 Task: Apply a light filter to highlight busy market scene.
Action: Mouse moved to (828, 505)
Screenshot: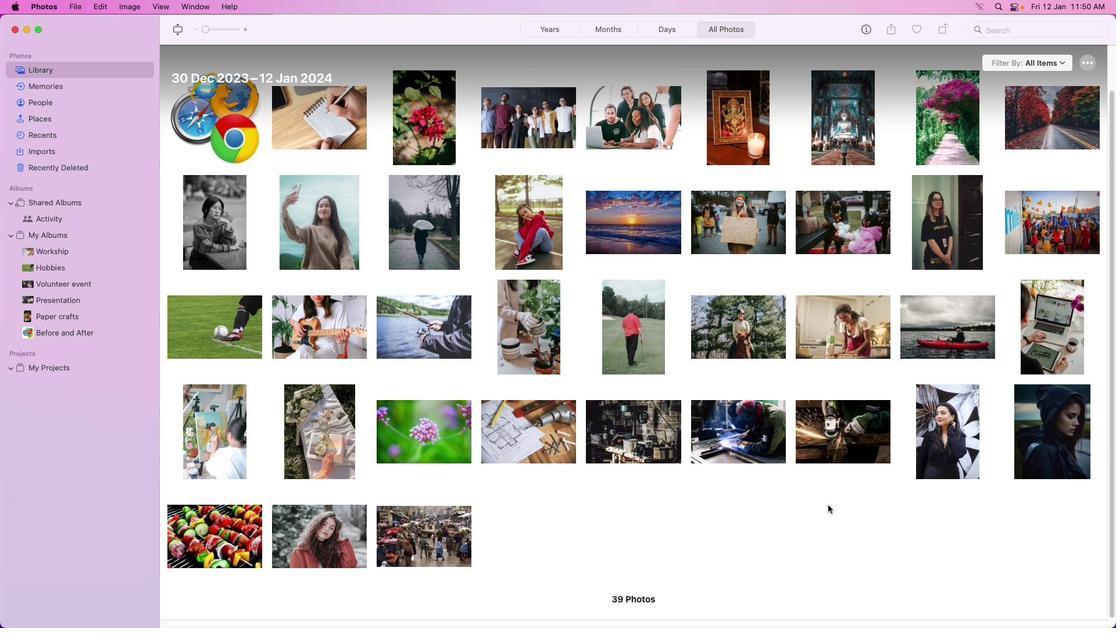 
Action: Mouse pressed left at (828, 505)
Screenshot: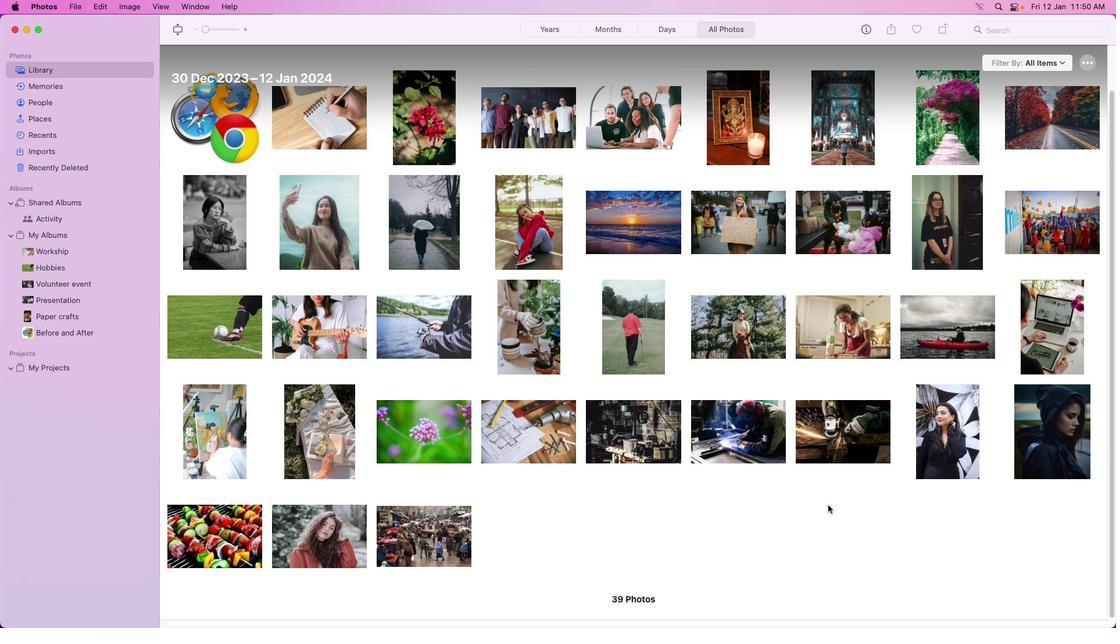 
Action: Mouse moved to (458, 531)
Screenshot: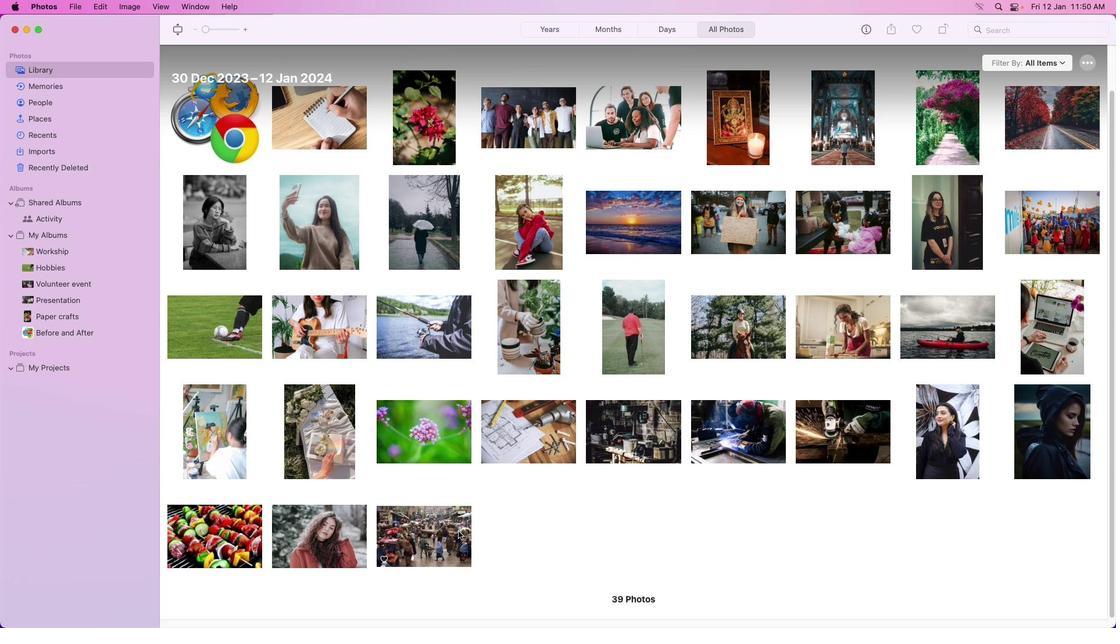 
Action: Mouse pressed left at (458, 531)
Screenshot: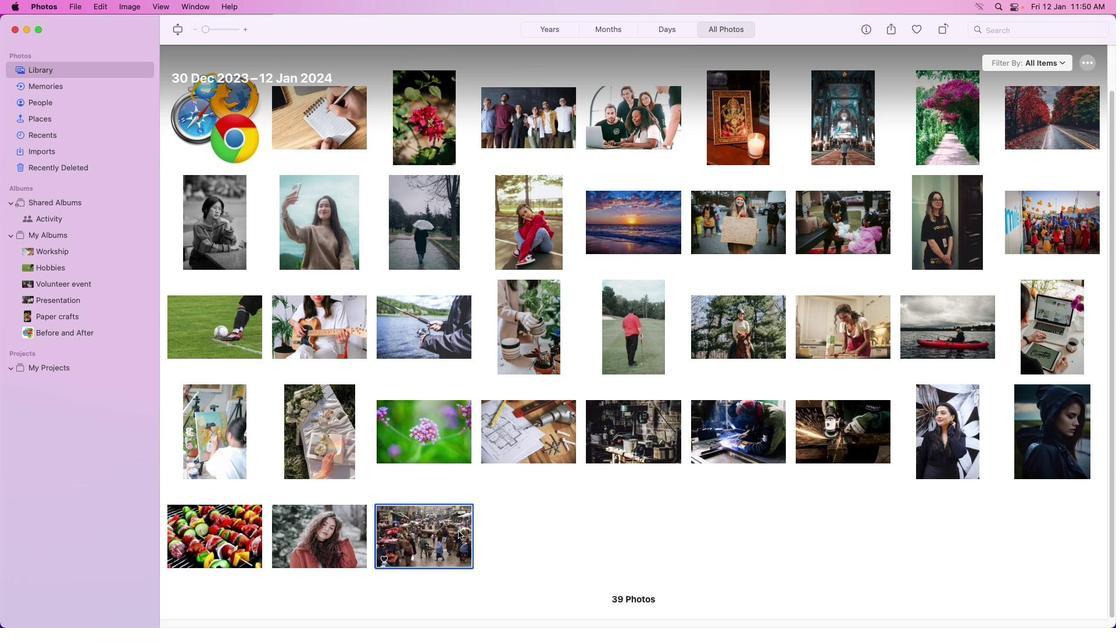 
Action: Mouse pressed left at (458, 531)
Screenshot: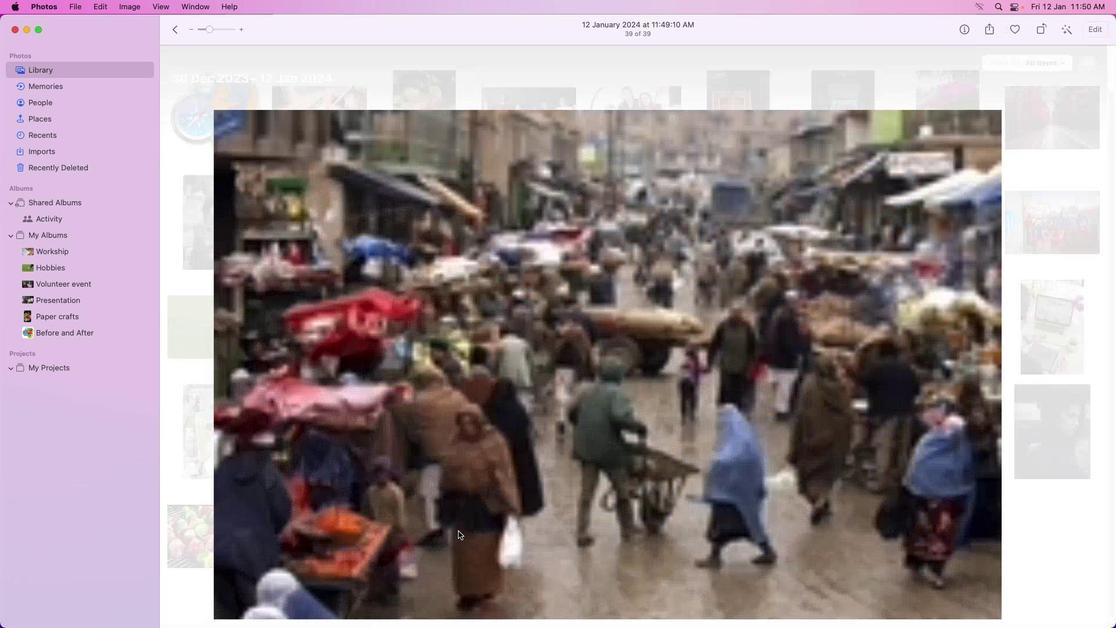 
Action: Mouse pressed left at (458, 531)
Screenshot: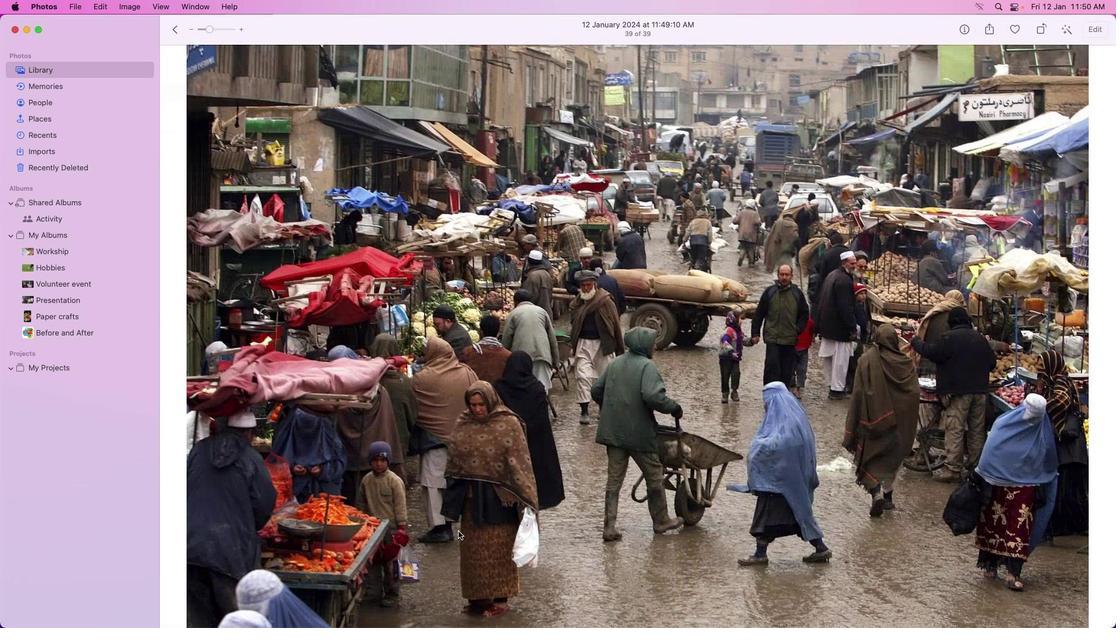 
Action: Mouse moved to (1099, 30)
Screenshot: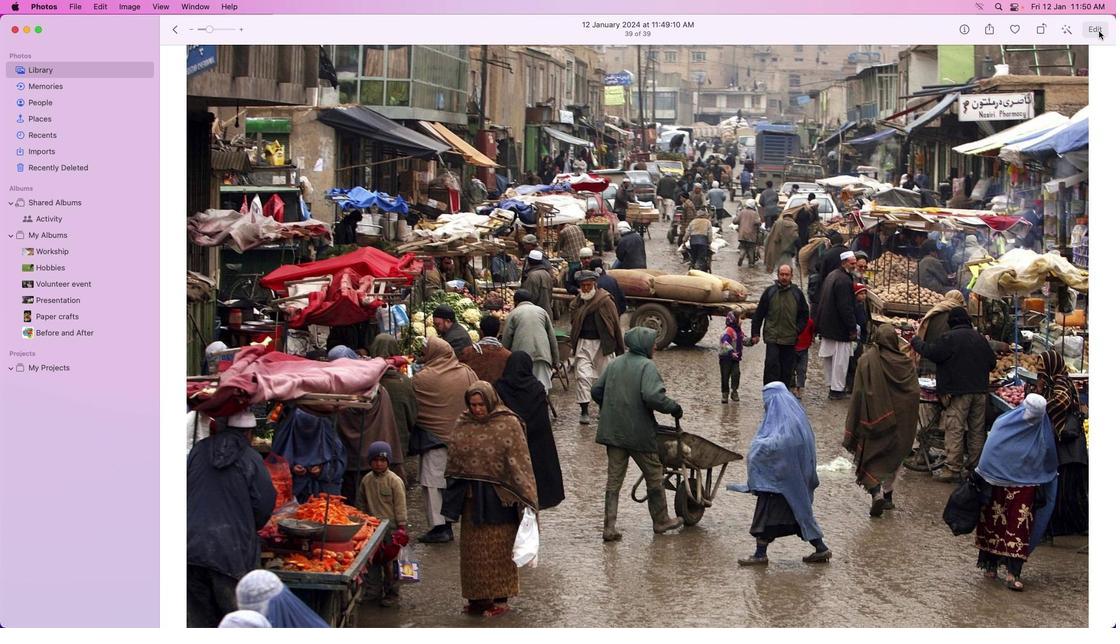 
Action: Mouse pressed left at (1099, 30)
Screenshot: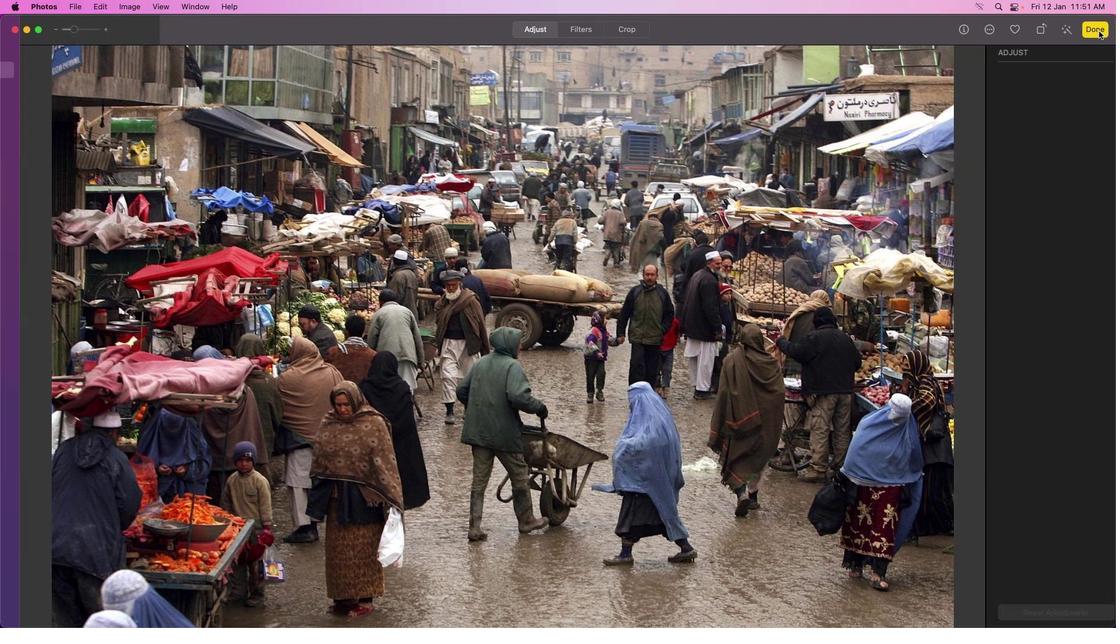 
Action: Mouse moved to (1038, 134)
Screenshot: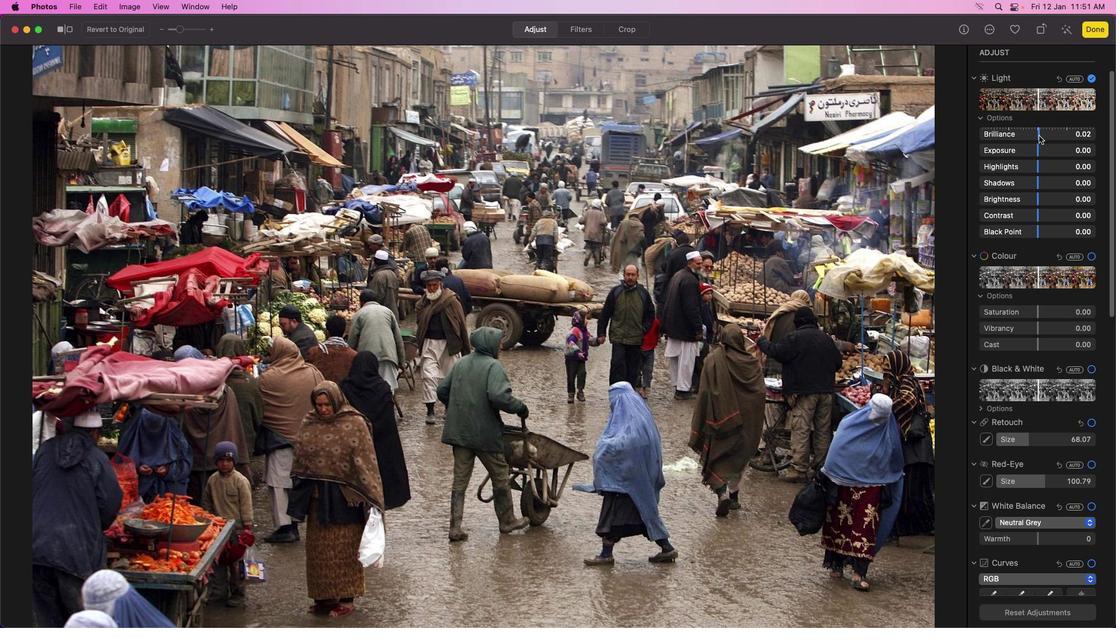 
Action: Mouse pressed left at (1038, 134)
Screenshot: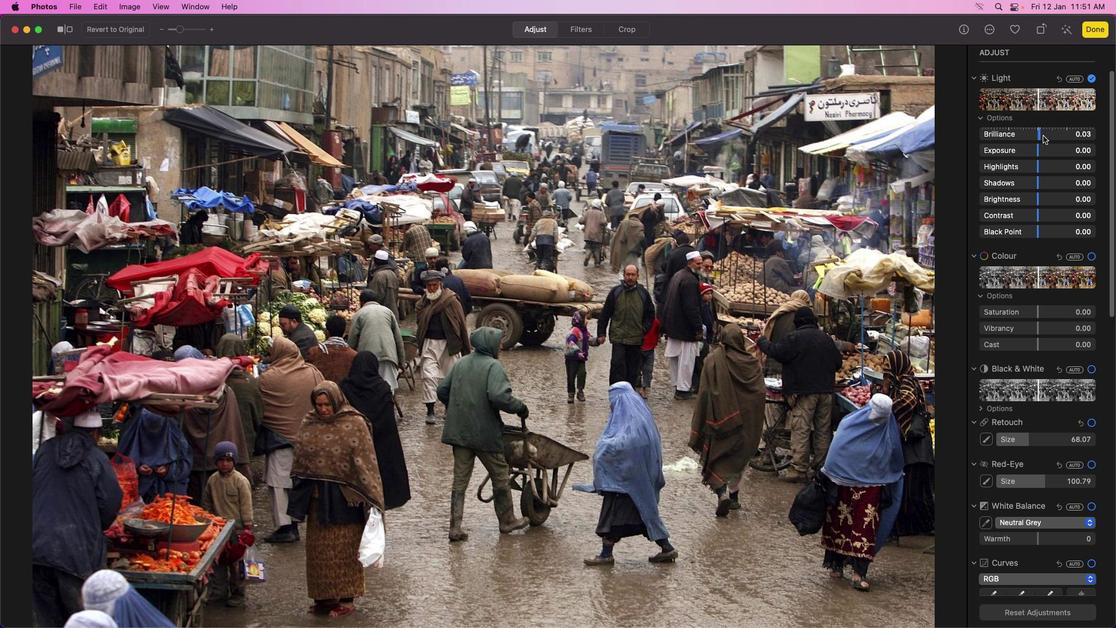 
Action: Mouse moved to (1052, 135)
Screenshot: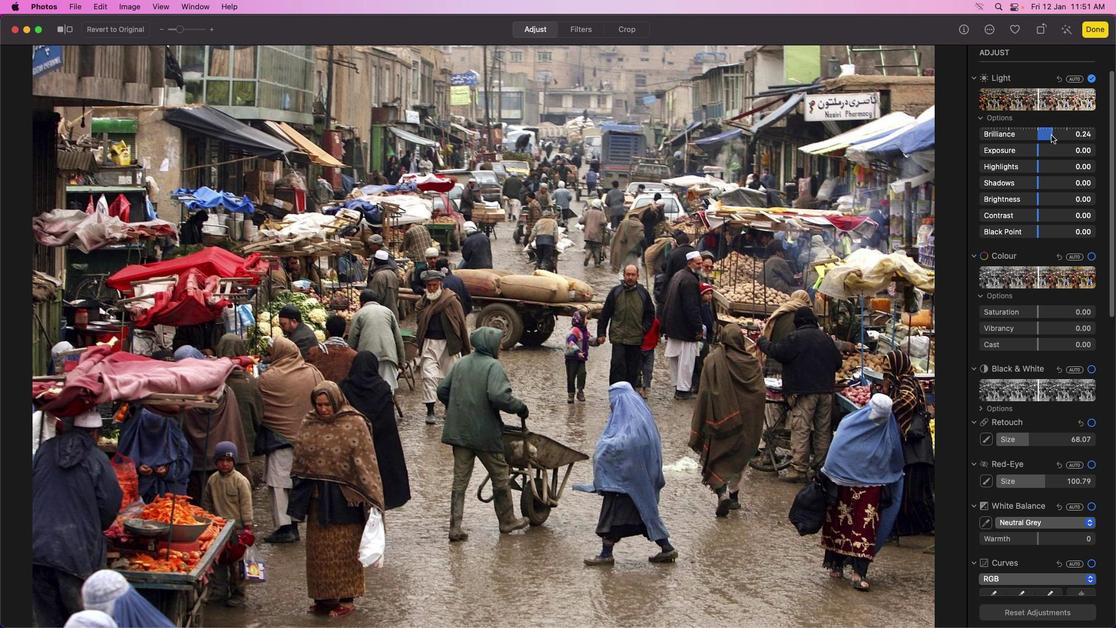 
Action: Mouse pressed left at (1052, 135)
Screenshot: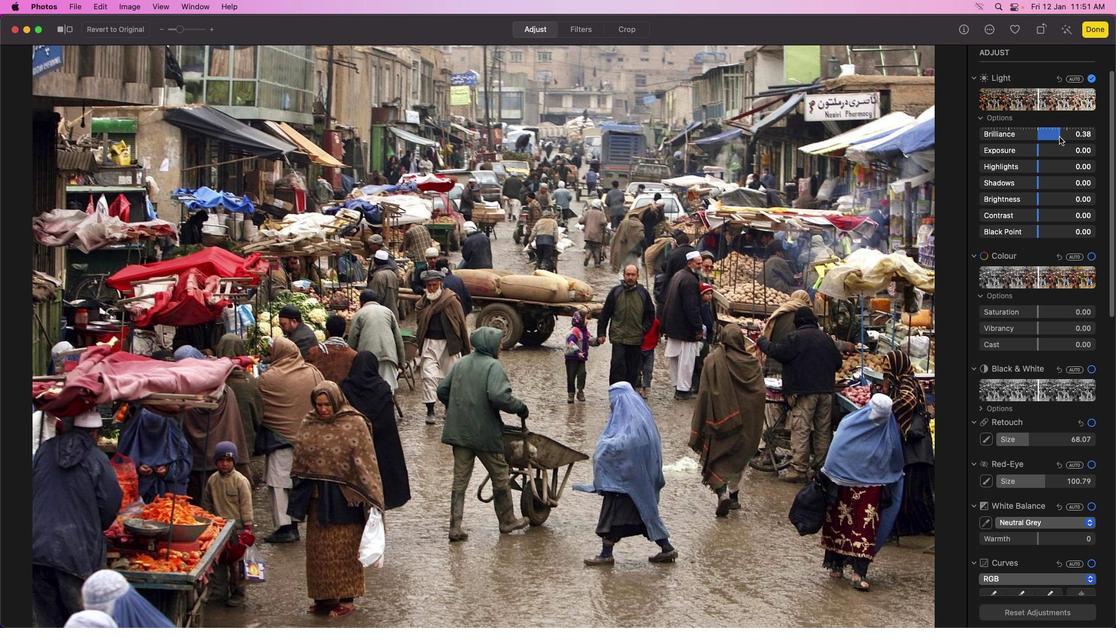 
Action: Mouse moved to (1039, 151)
Screenshot: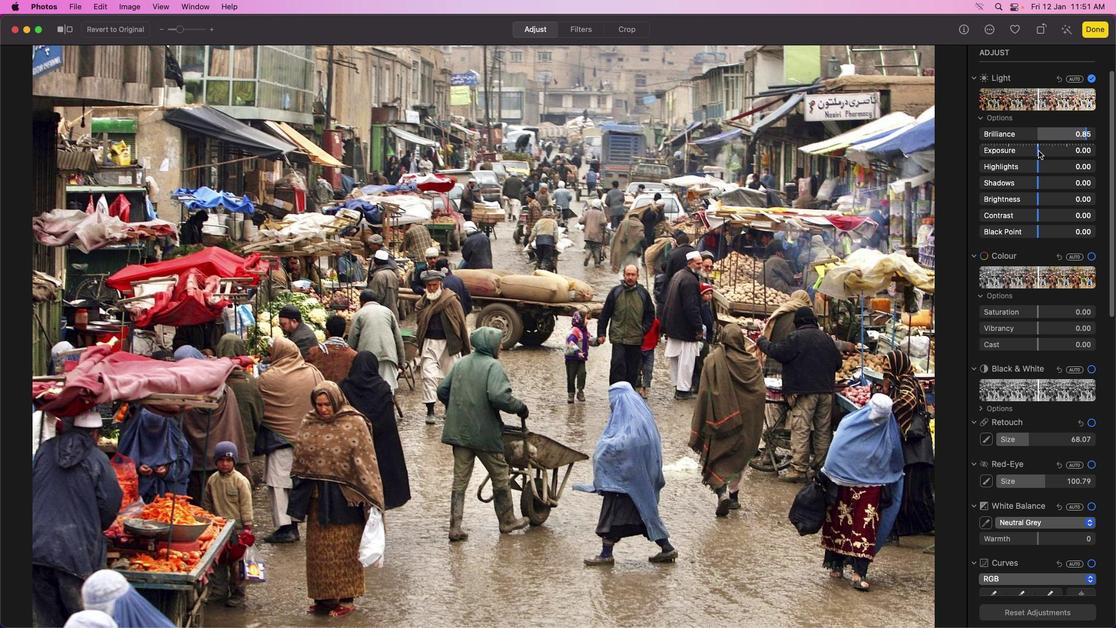 
Action: Mouse pressed left at (1039, 151)
Screenshot: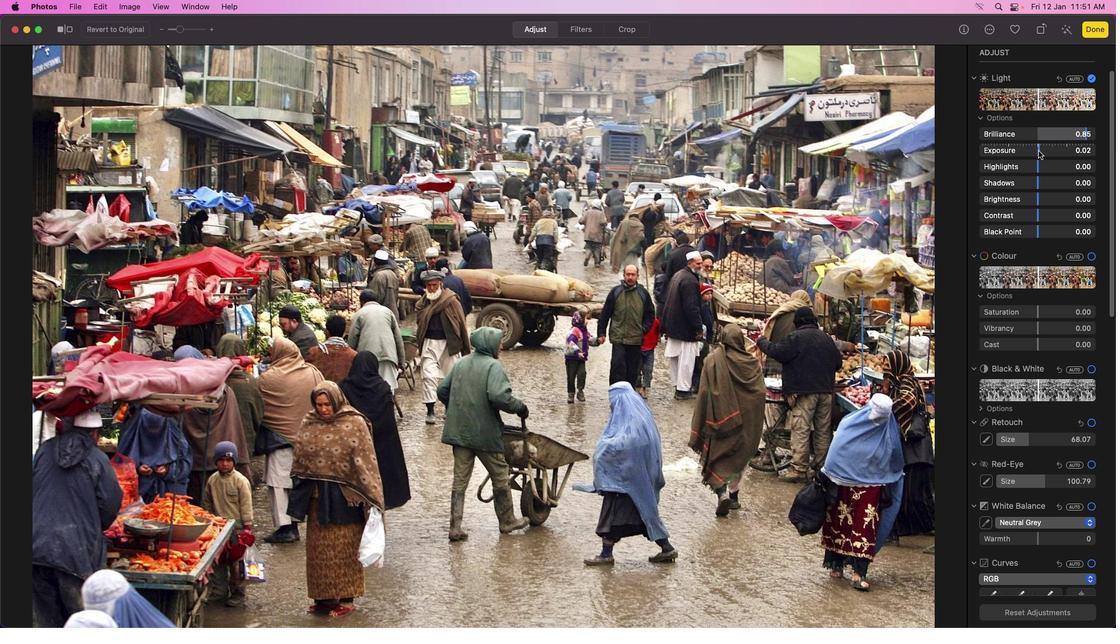 
Action: Mouse moved to (1042, 167)
Screenshot: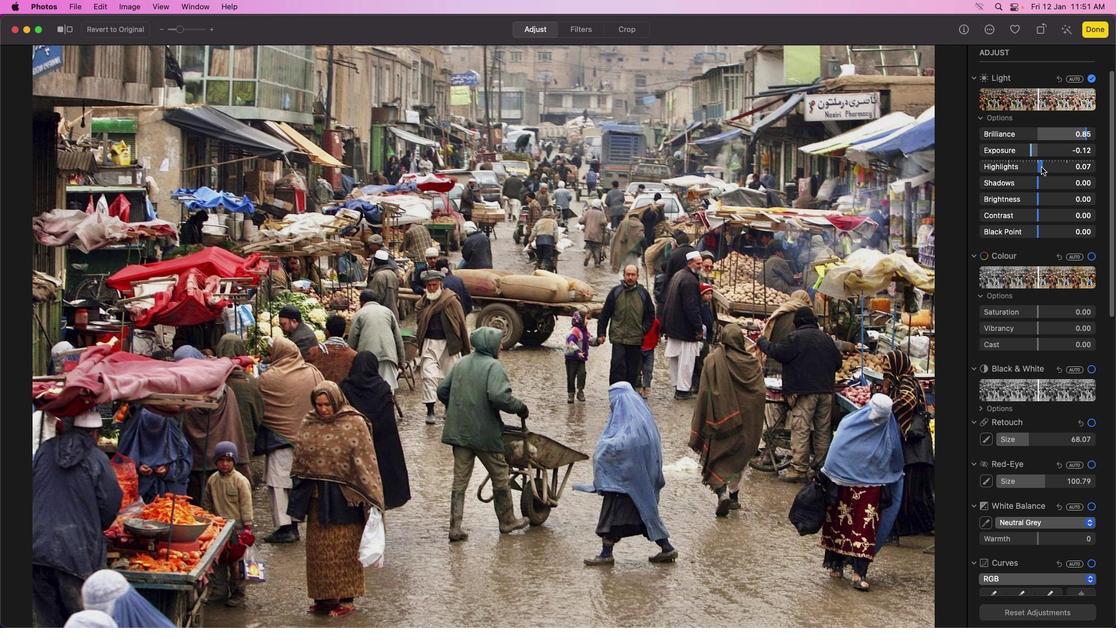 
Action: Mouse pressed left at (1042, 167)
Screenshot: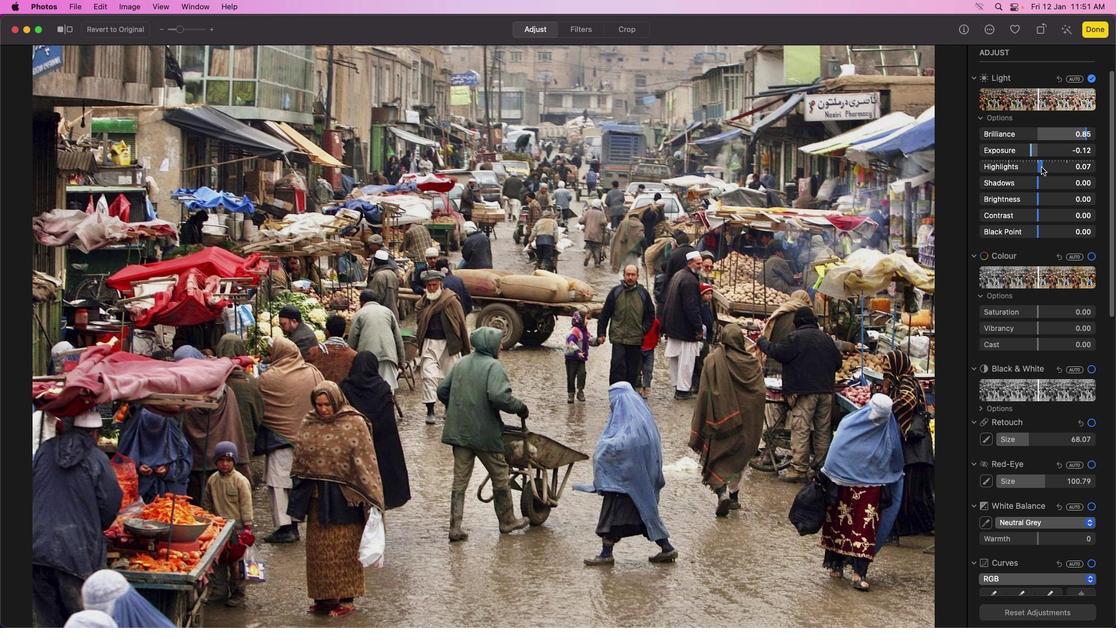 
Action: Mouse moved to (1040, 185)
Screenshot: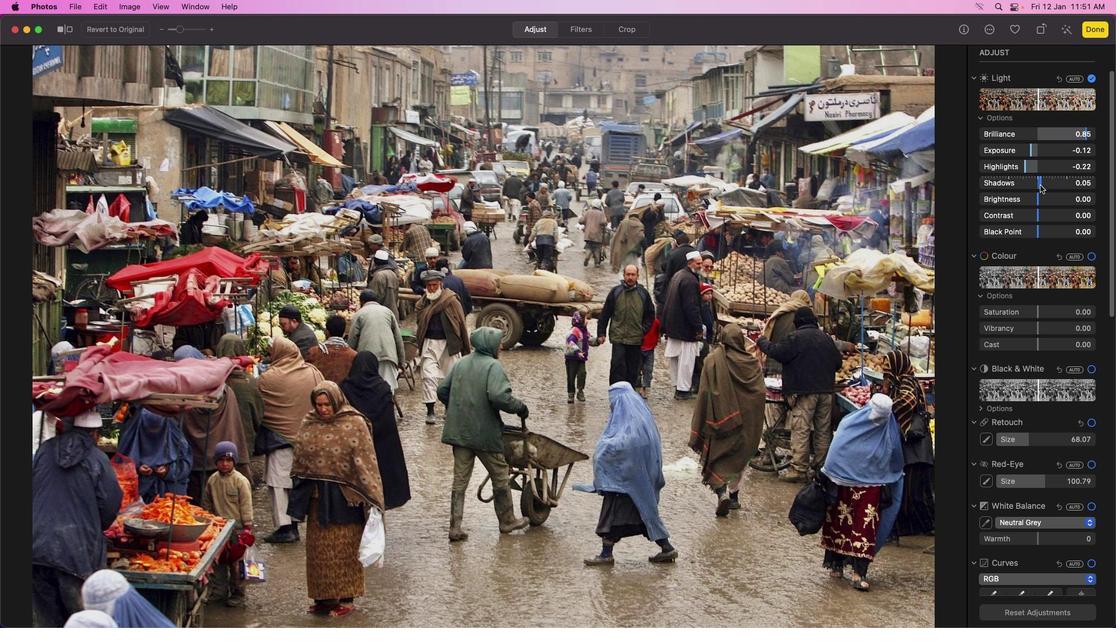 
Action: Mouse pressed left at (1040, 185)
Screenshot: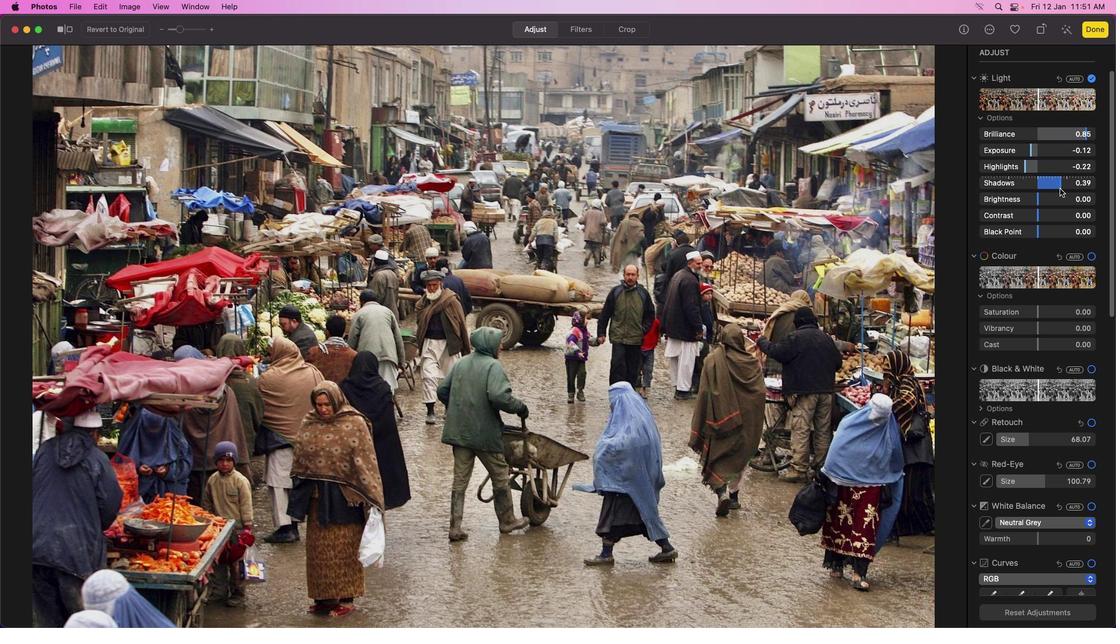 
Action: Mouse moved to (1040, 200)
Screenshot: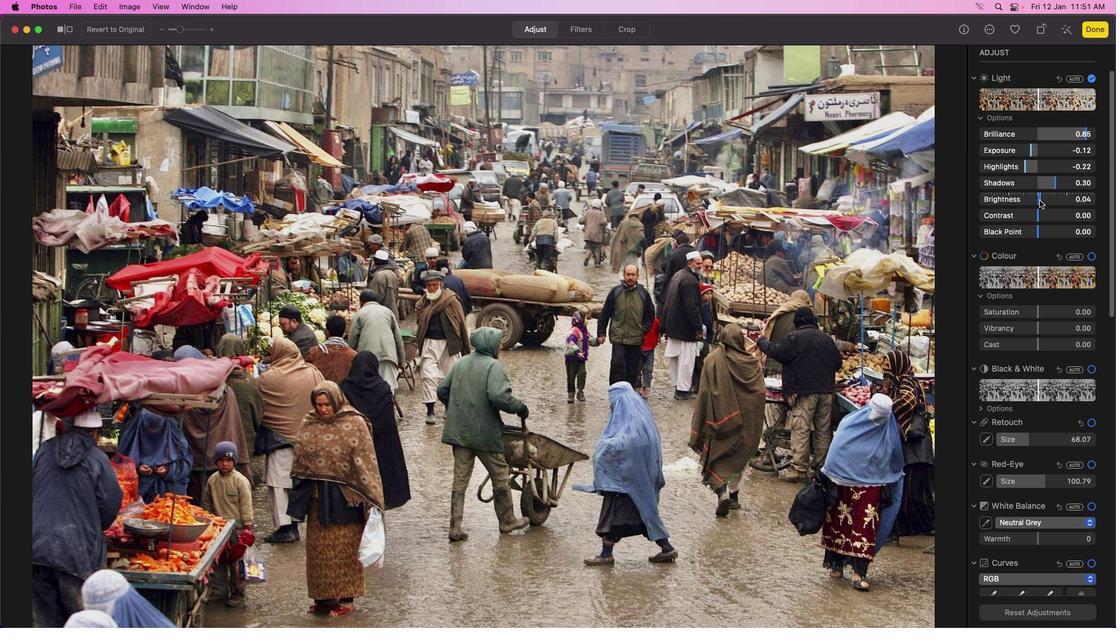 
Action: Mouse pressed left at (1040, 200)
Screenshot: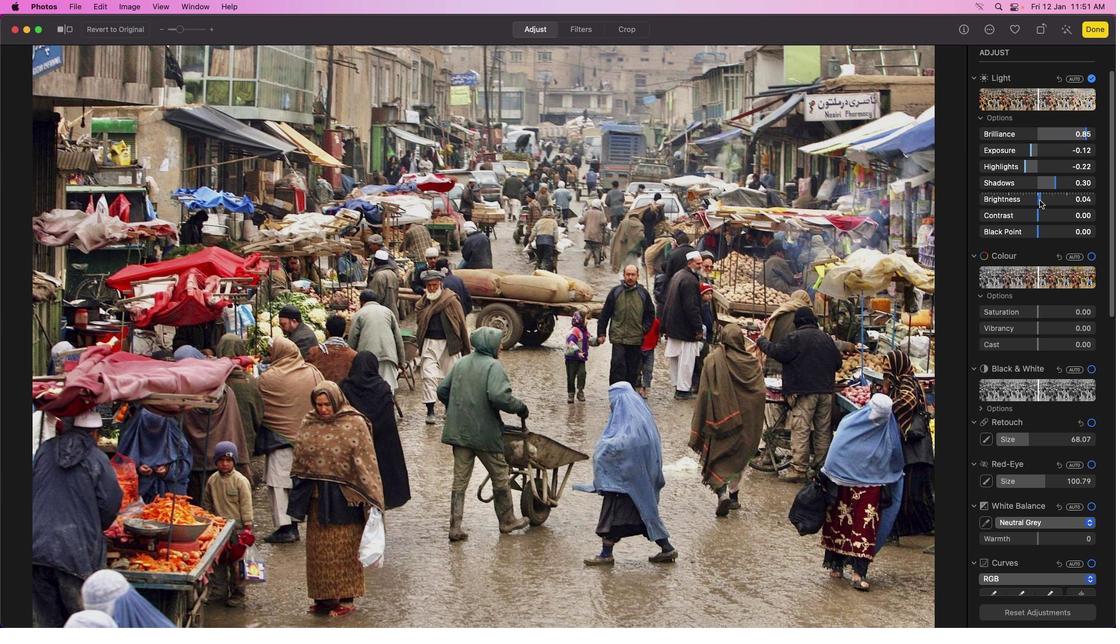 
Action: Mouse moved to (1040, 216)
Screenshot: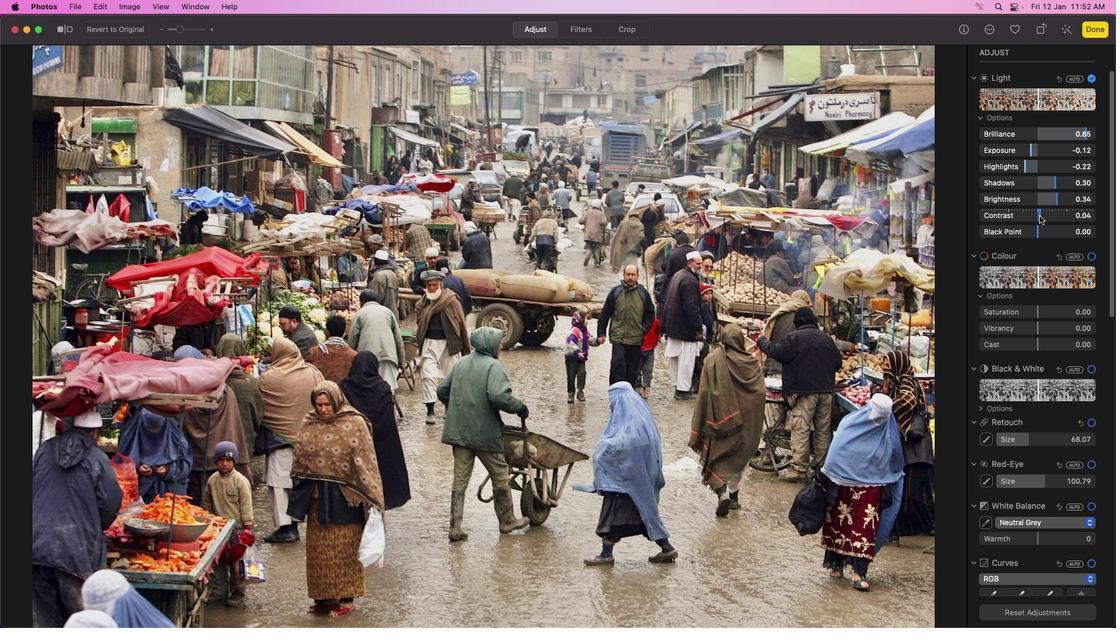 
Action: Mouse pressed left at (1040, 216)
Screenshot: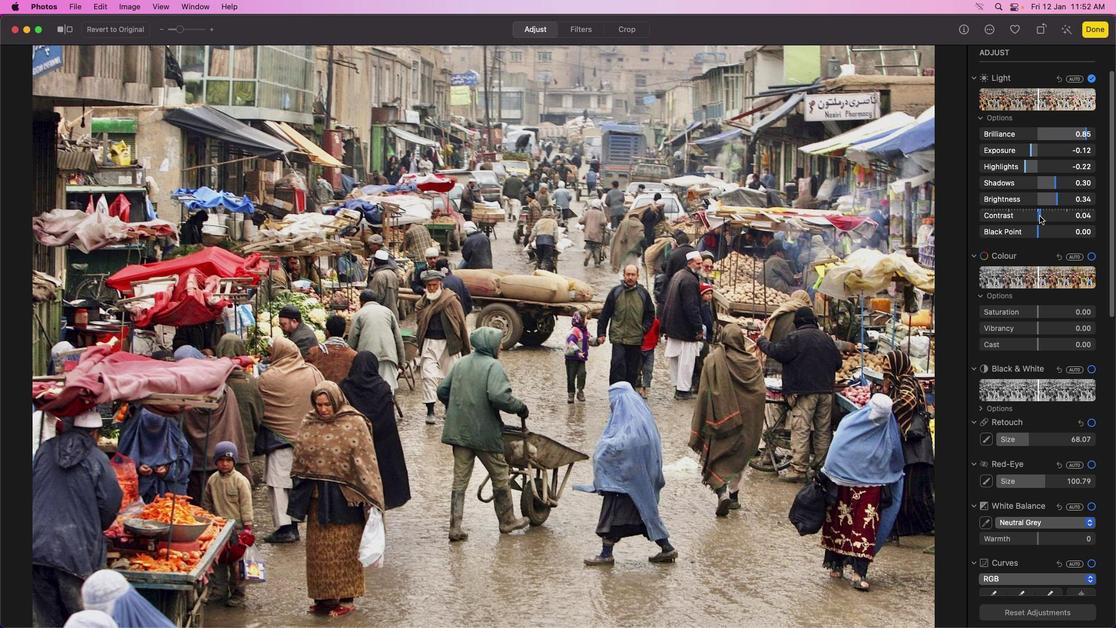 
Action: Mouse pressed left at (1040, 216)
Screenshot: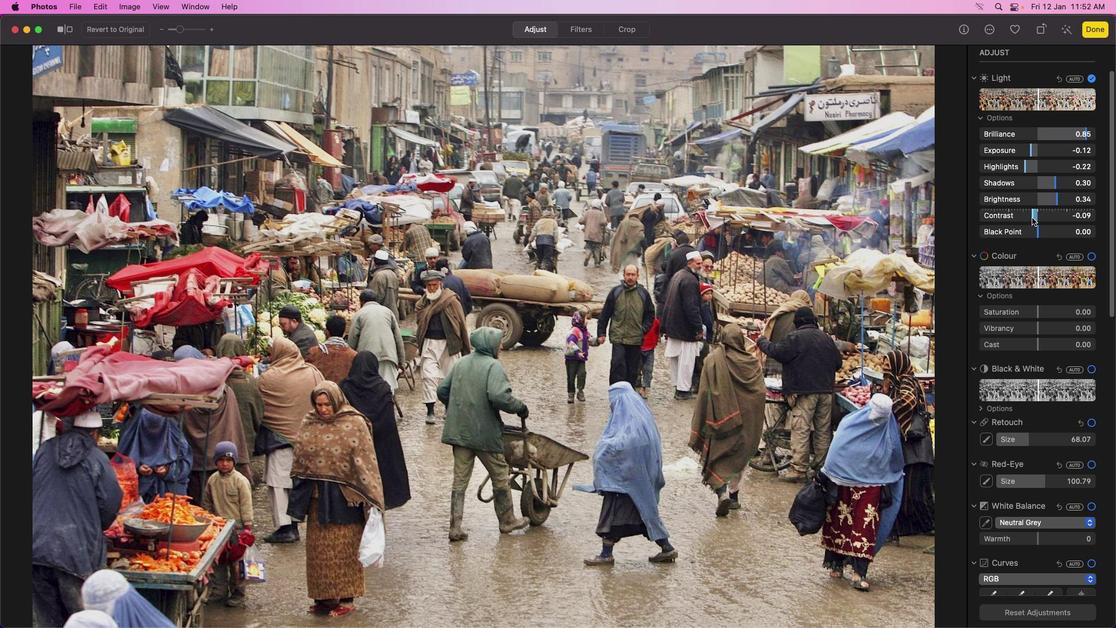 
Action: Mouse moved to (1039, 234)
Screenshot: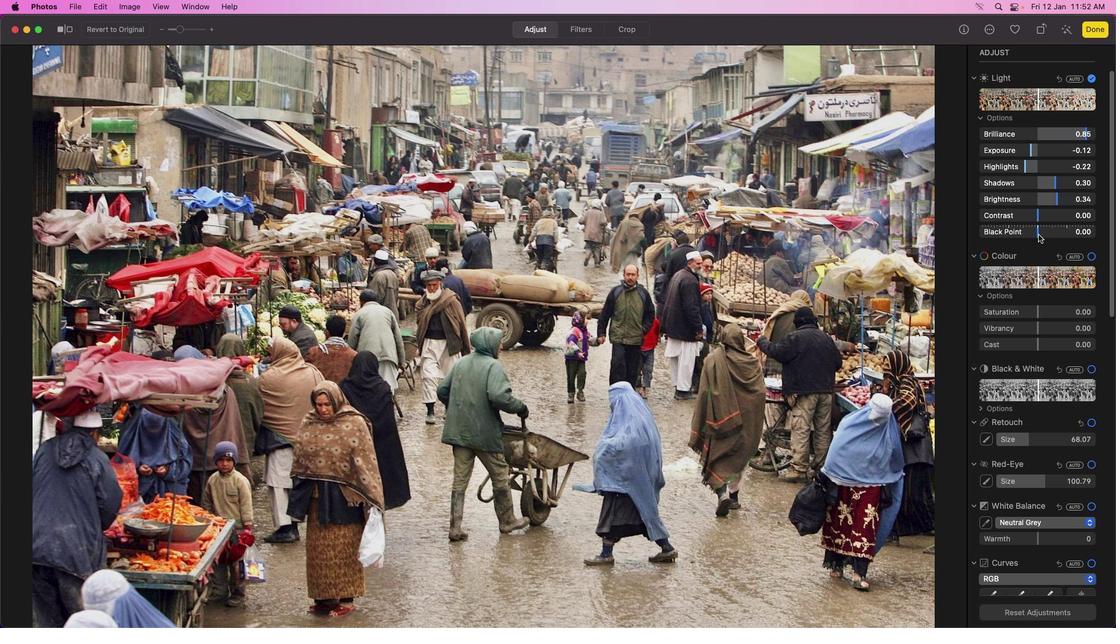 
Action: Mouse pressed left at (1039, 234)
Screenshot: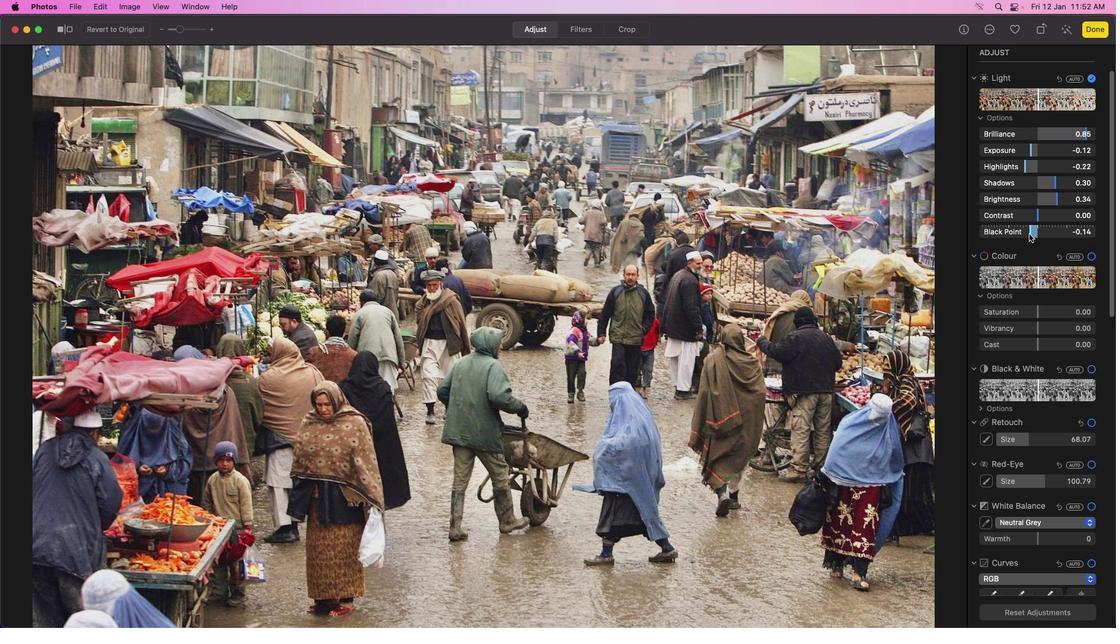 
Action: Mouse moved to (1027, 234)
Screenshot: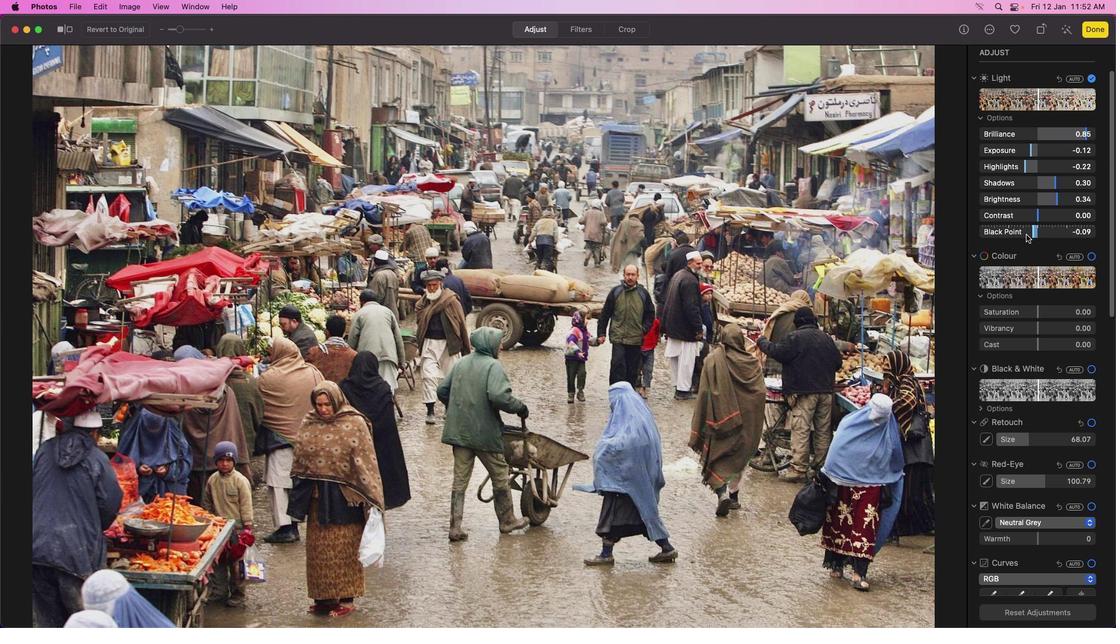 
